 Task: Create a dynamic three-point lighting setup for a well-balanced portrait.
Action: Mouse moved to (763, 386)
Screenshot: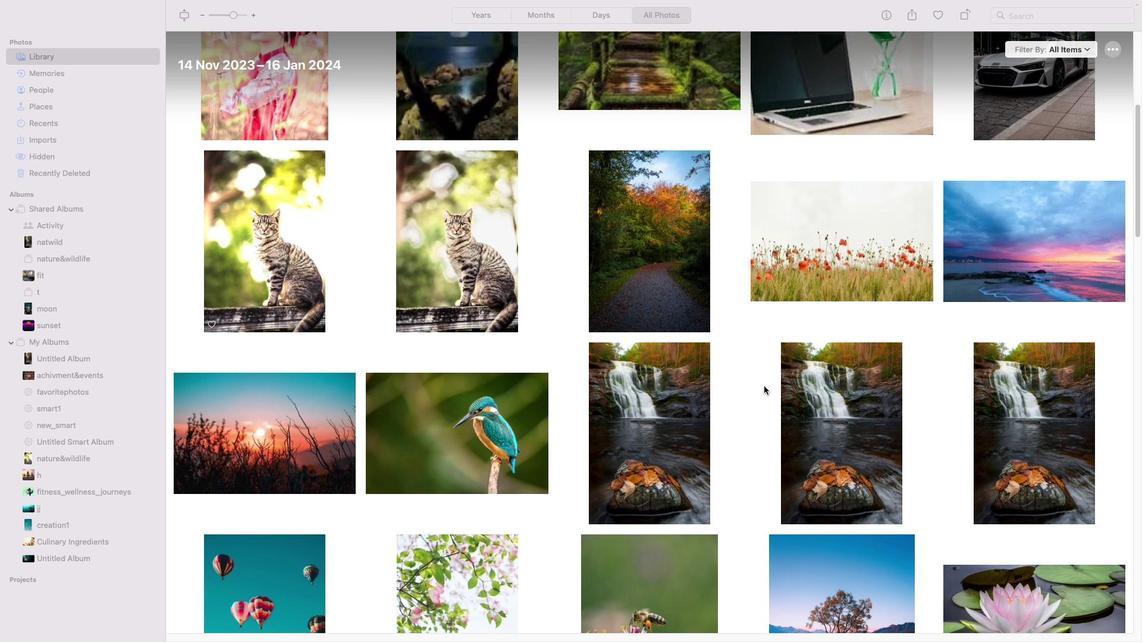 
Action: Mouse pressed left at (763, 386)
Screenshot: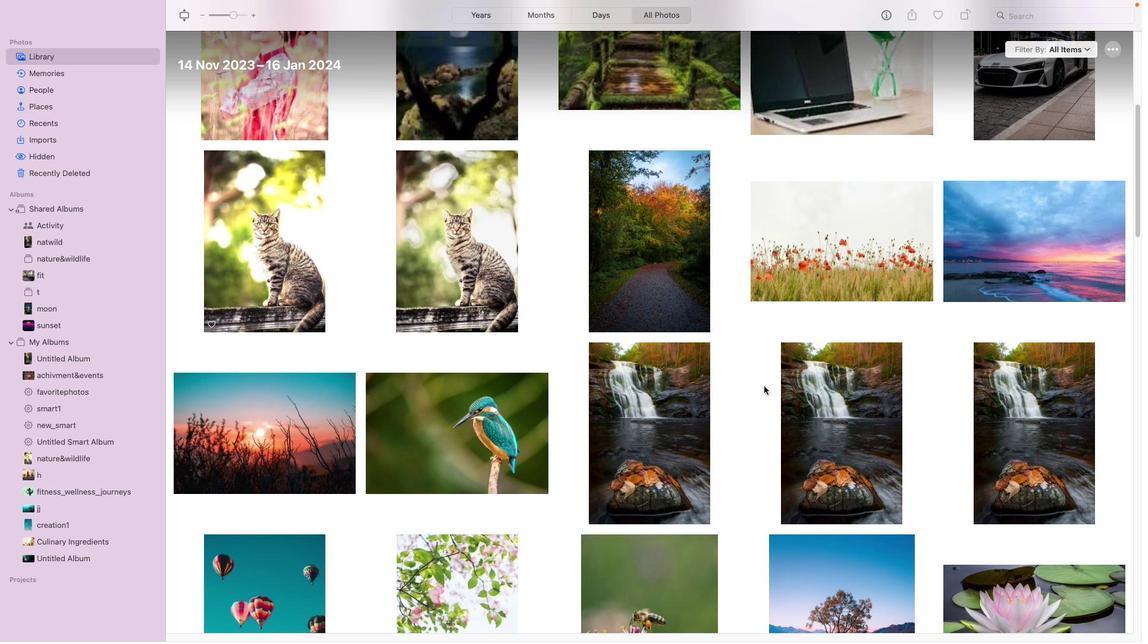 
Action: Mouse moved to (516, 415)
Screenshot: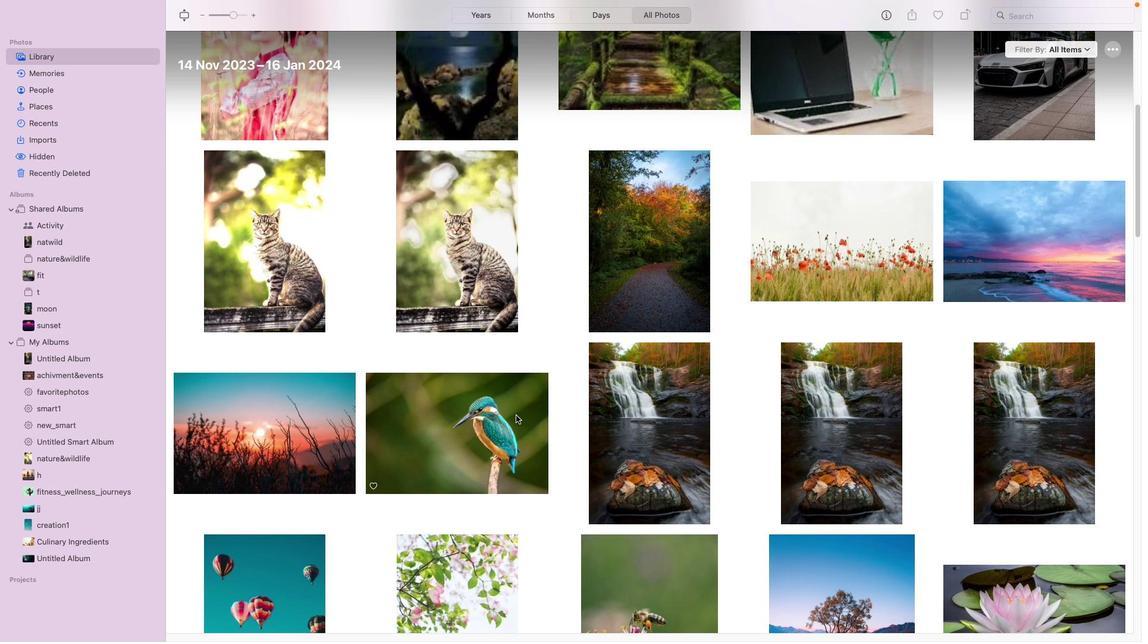
Action: Mouse pressed left at (516, 415)
Screenshot: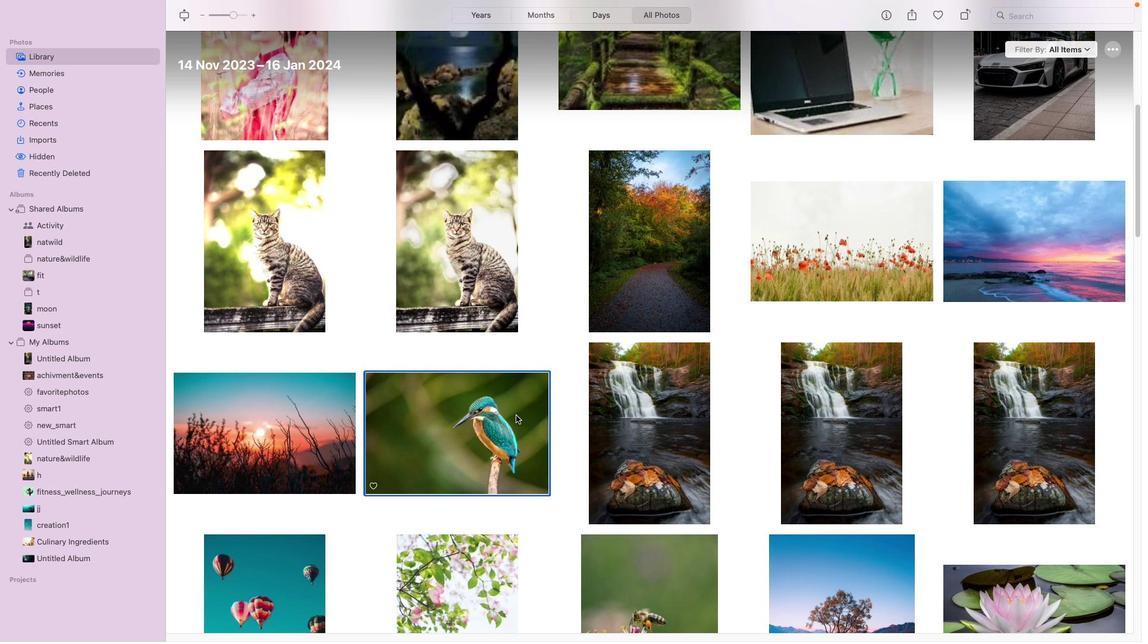 
Action: Mouse pressed left at (516, 415)
Screenshot: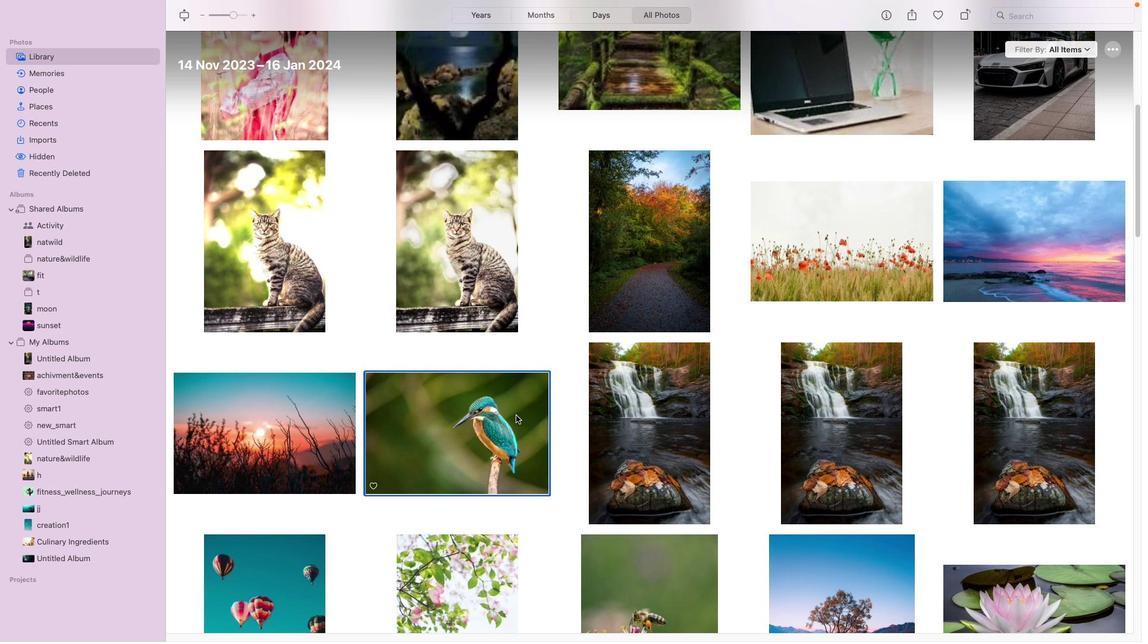 
Action: Mouse moved to (1117, 30)
Screenshot: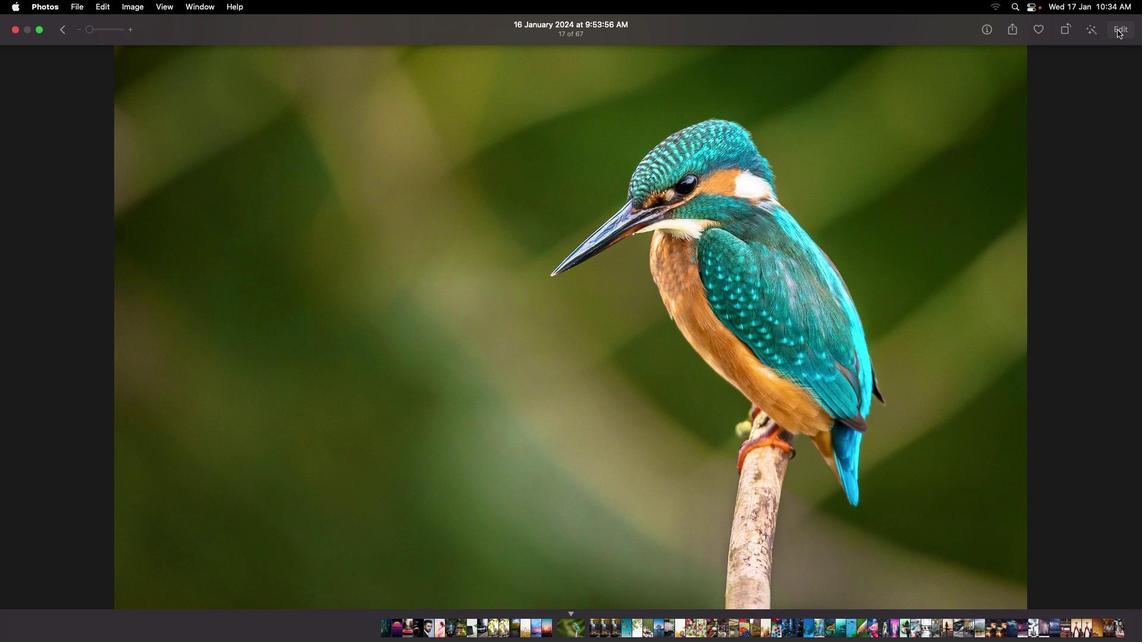
Action: Mouse pressed left at (1117, 30)
Screenshot: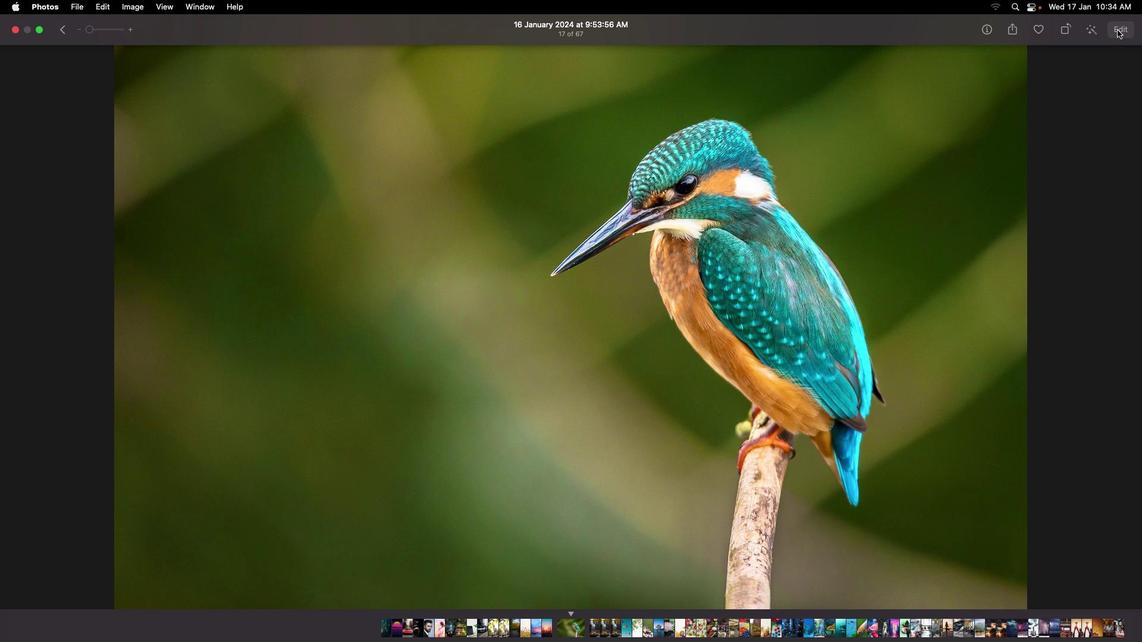 
Action: Mouse moved to (1102, 173)
Screenshot: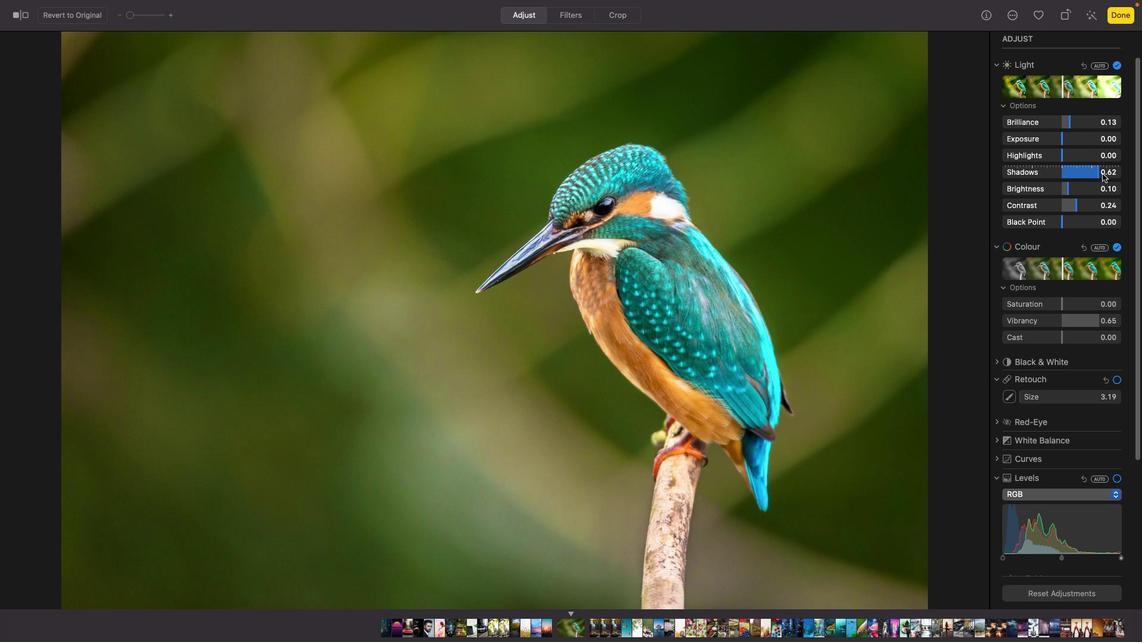 
Action: Mouse pressed left at (1102, 173)
Screenshot: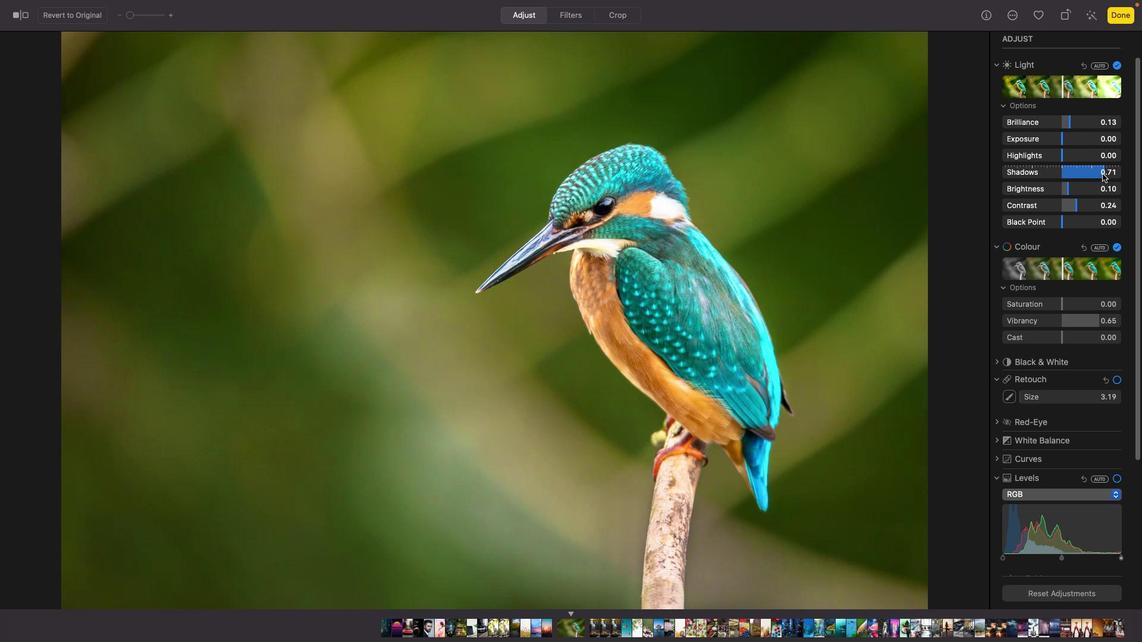 
Action: Mouse moved to (1062, 158)
Screenshot: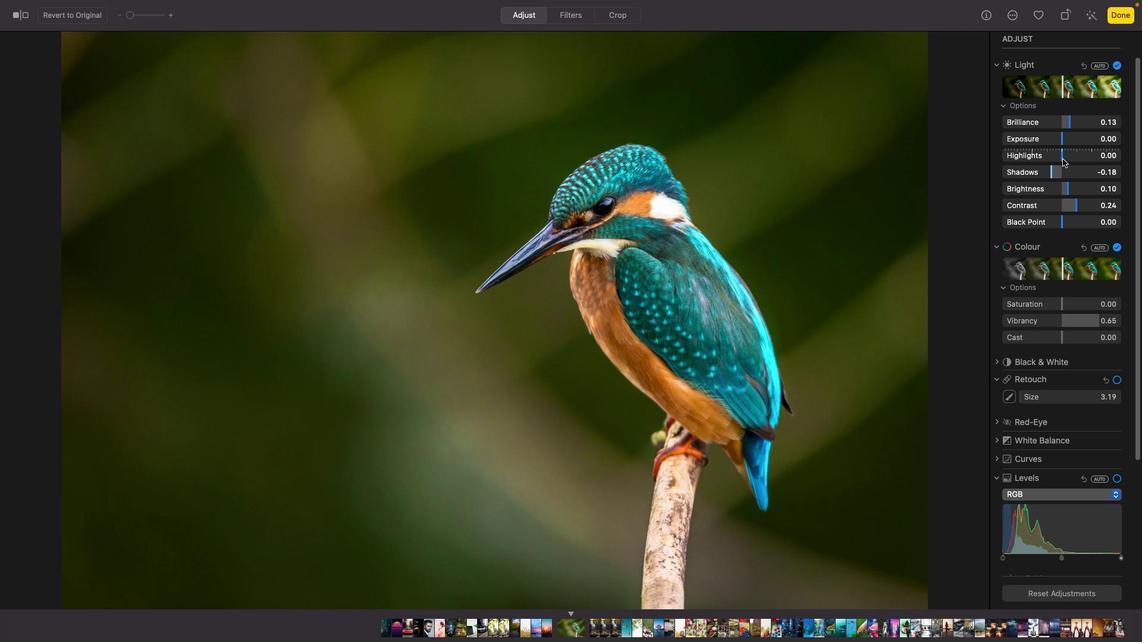 
Action: Mouse pressed left at (1062, 158)
Screenshot: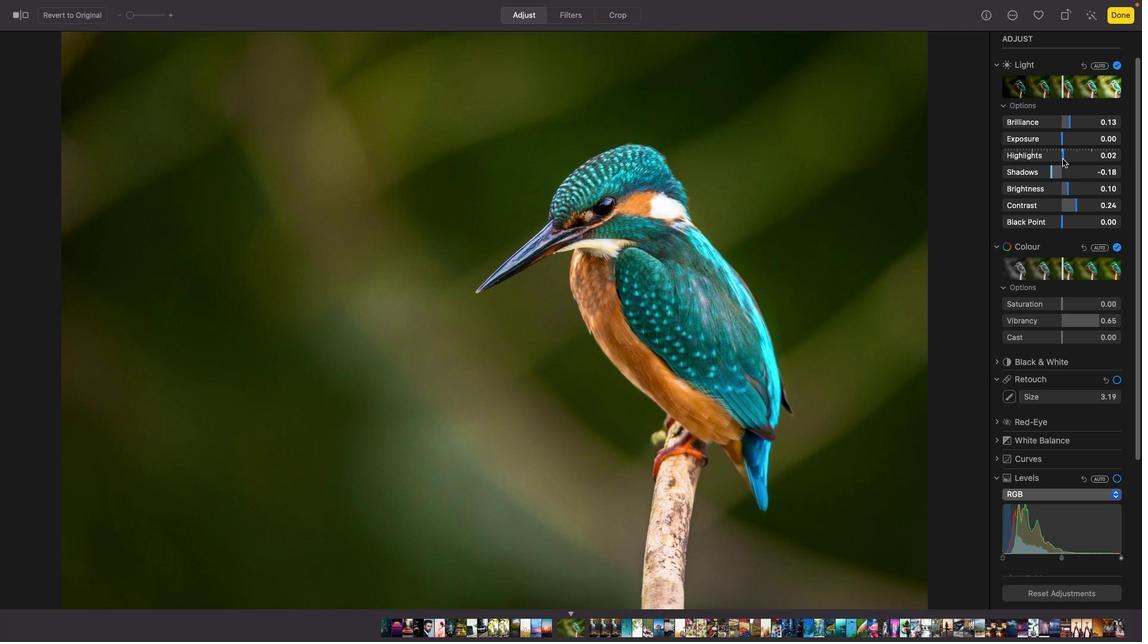 
Action: Mouse moved to (1064, 89)
Screenshot: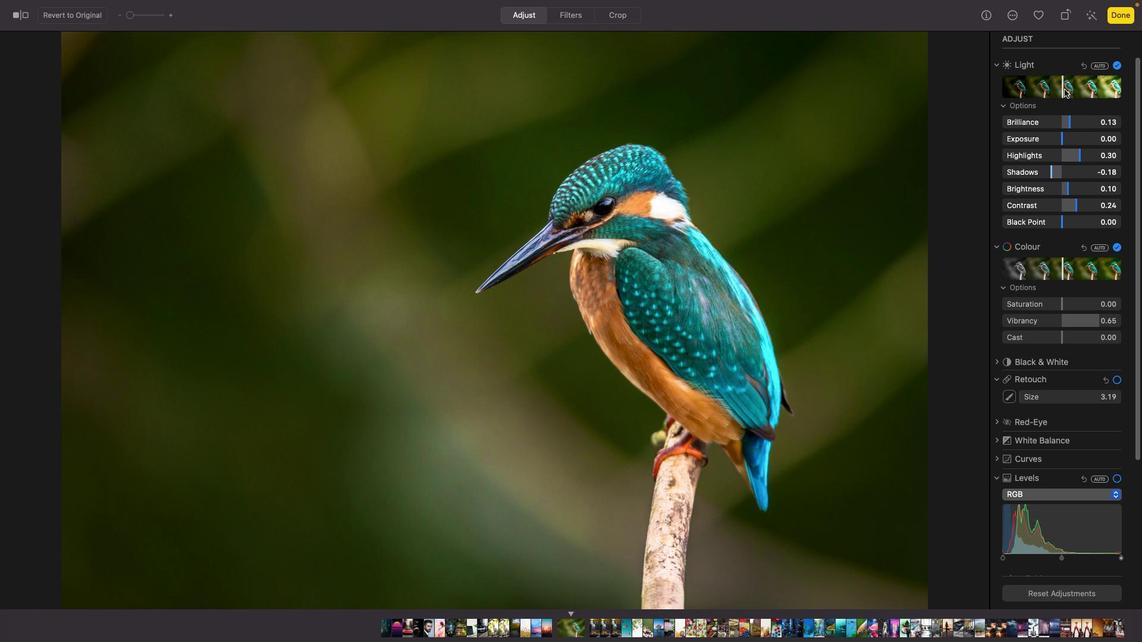 
Action: Mouse pressed left at (1064, 89)
Screenshot: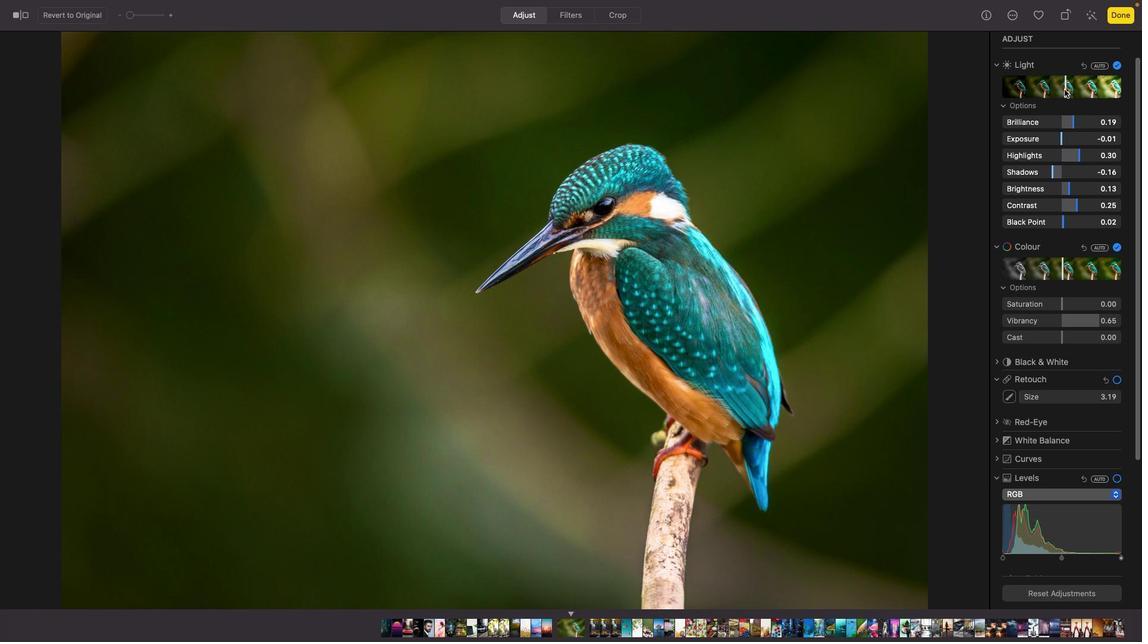 
Action: Mouse moved to (1077, 174)
Screenshot: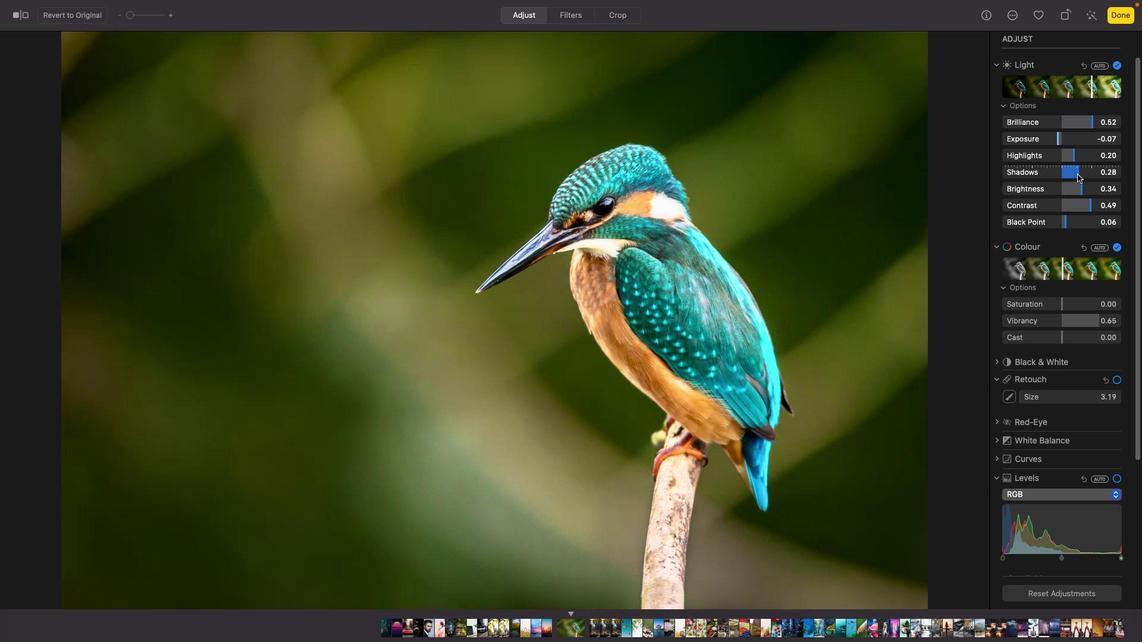 
Action: Mouse pressed left at (1077, 174)
Screenshot: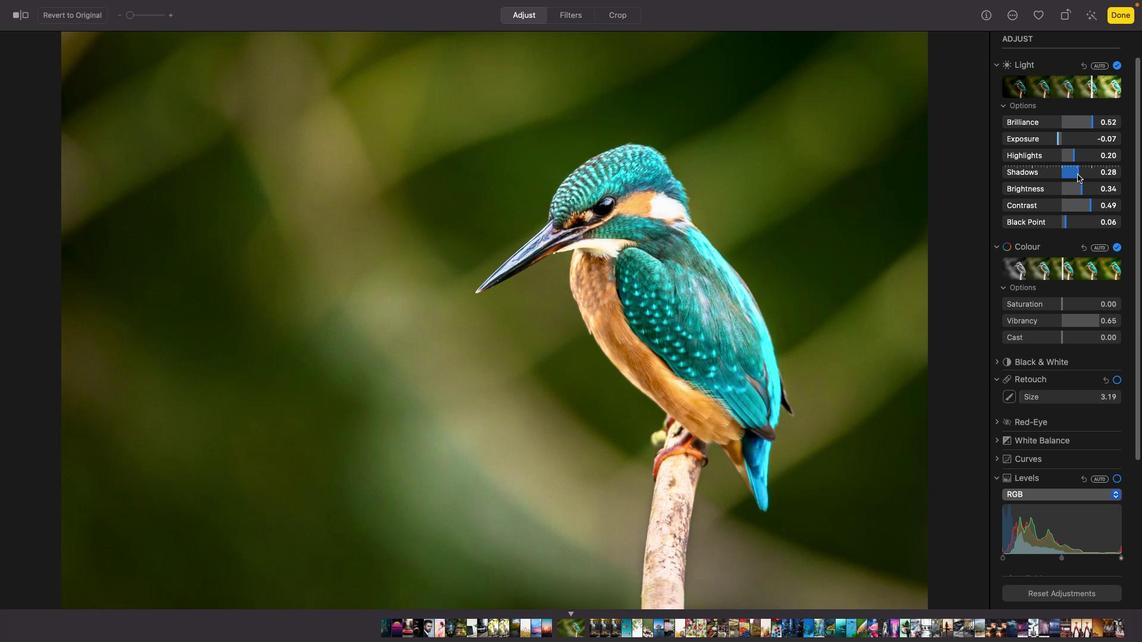 
Action: Mouse moved to (999, 462)
Screenshot: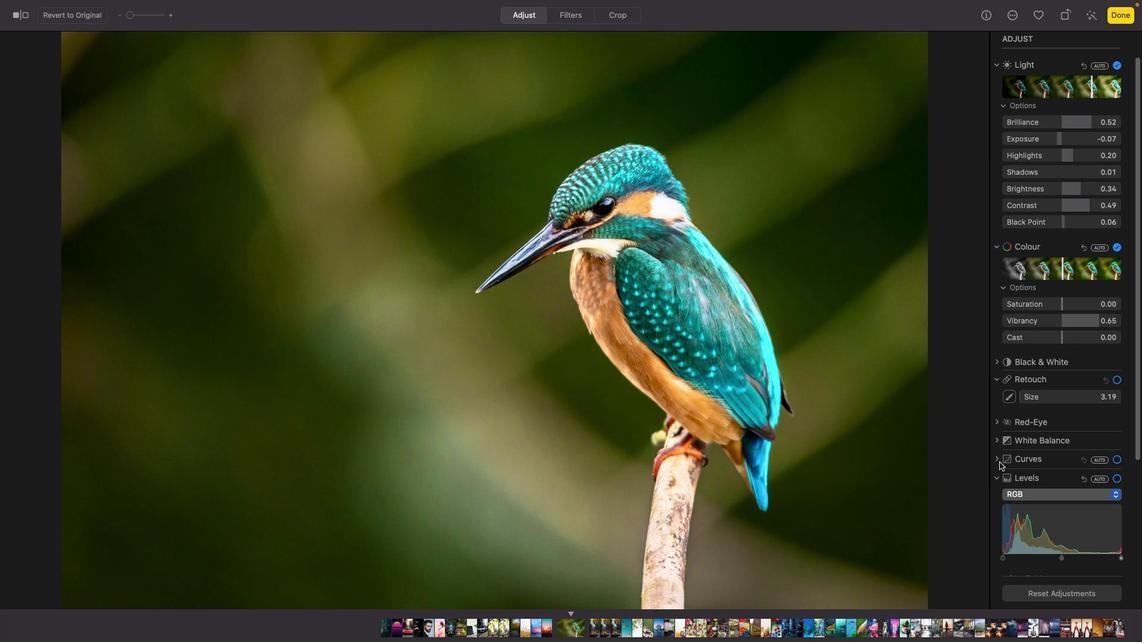 
Action: Mouse pressed left at (999, 462)
Screenshot: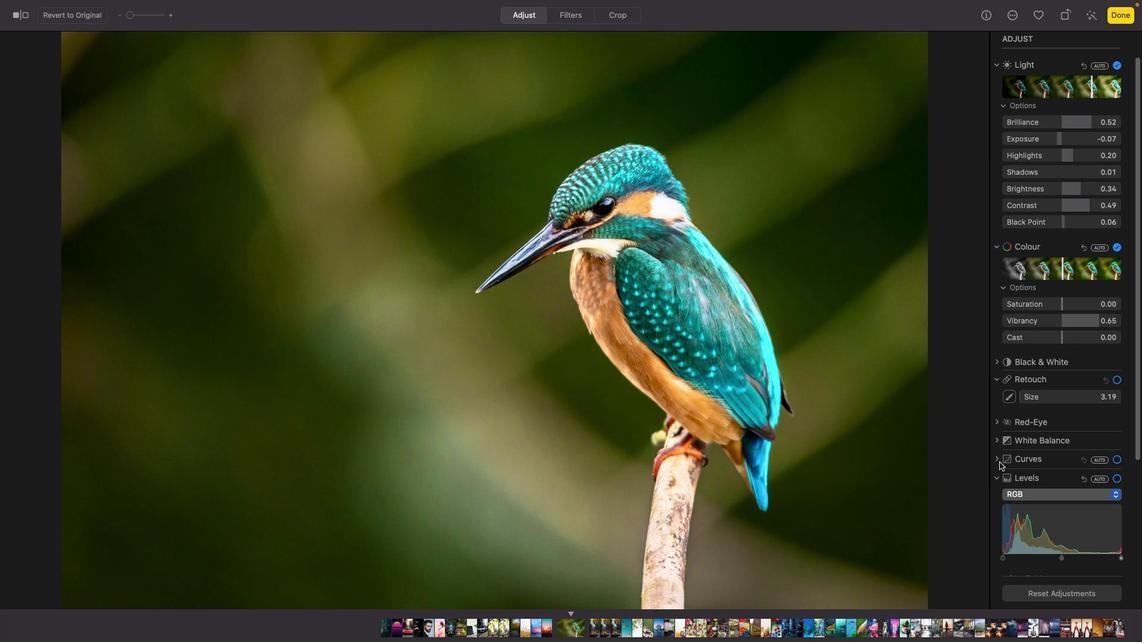 
Action: Mouse moved to (1118, 462)
Screenshot: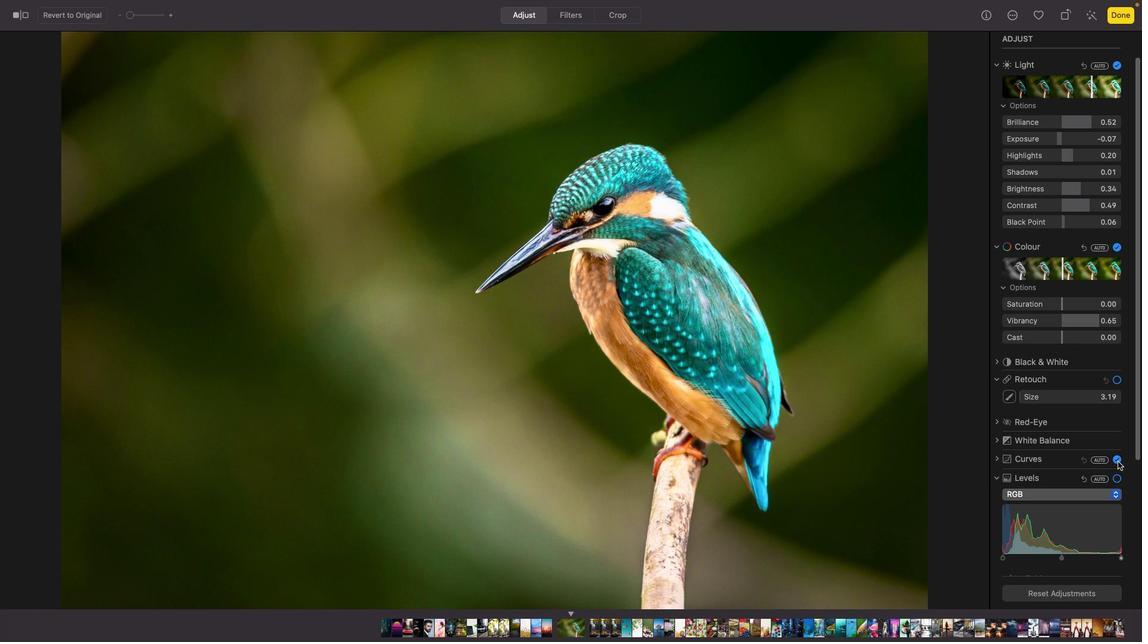 
Action: Mouse pressed left at (1118, 462)
Screenshot: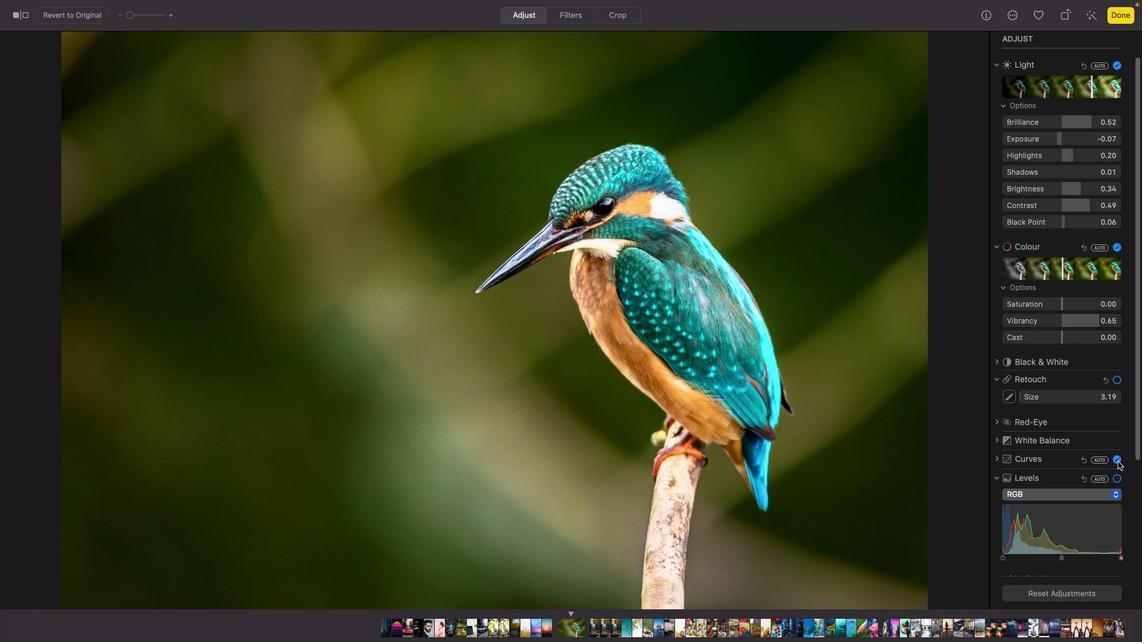 
Action: Mouse moved to (998, 459)
Screenshot: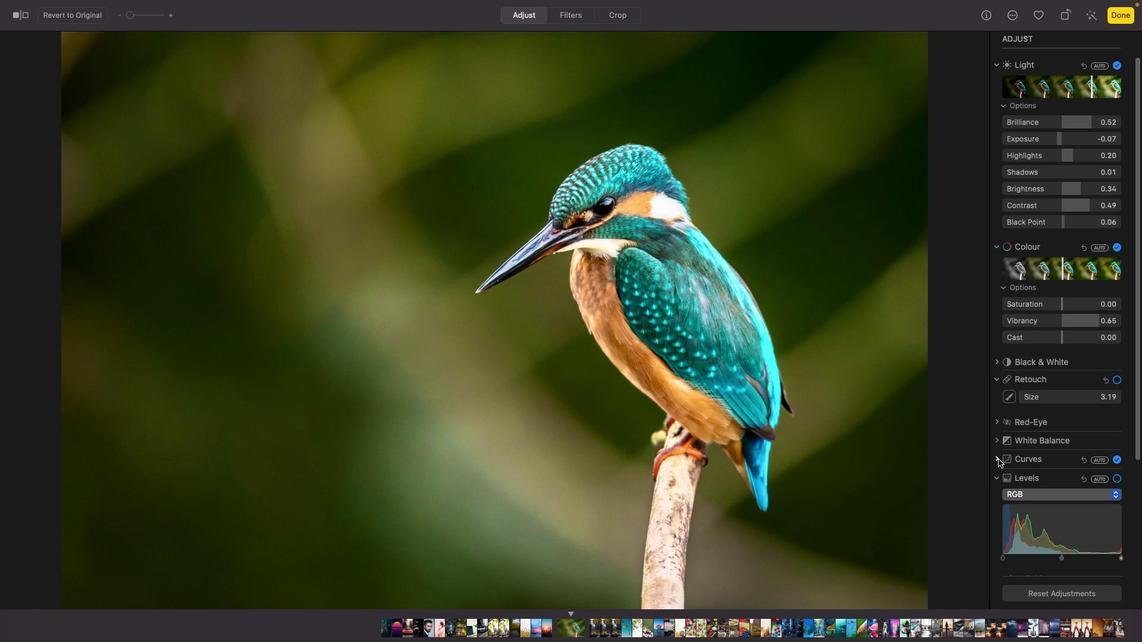
Action: Mouse pressed left at (998, 459)
Screenshot: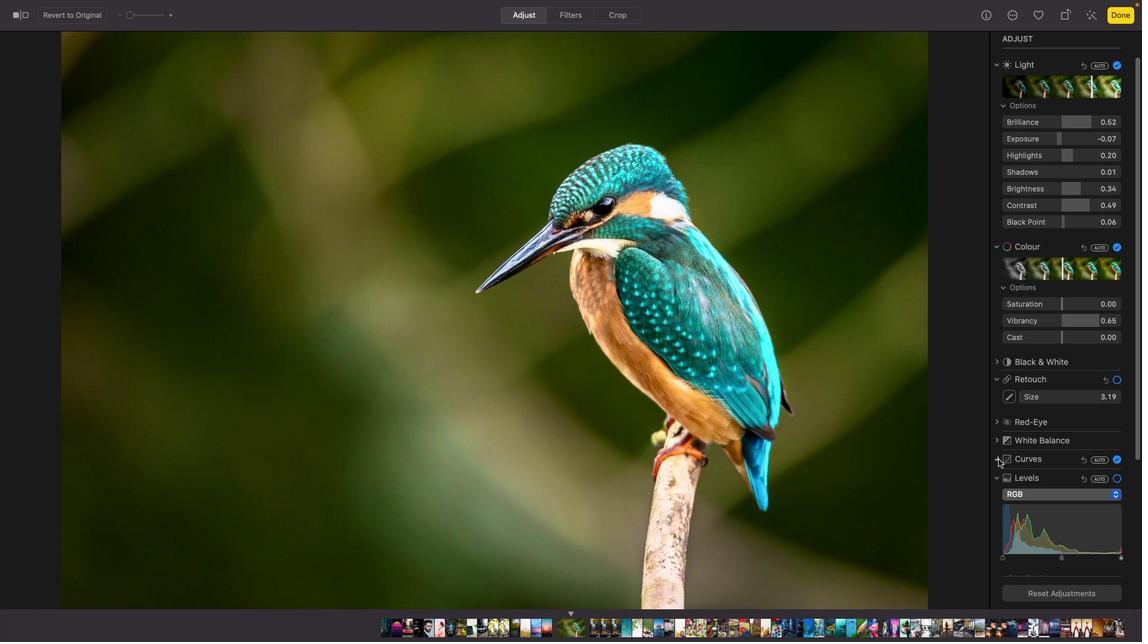 
Action: Mouse moved to (1086, 499)
Screenshot: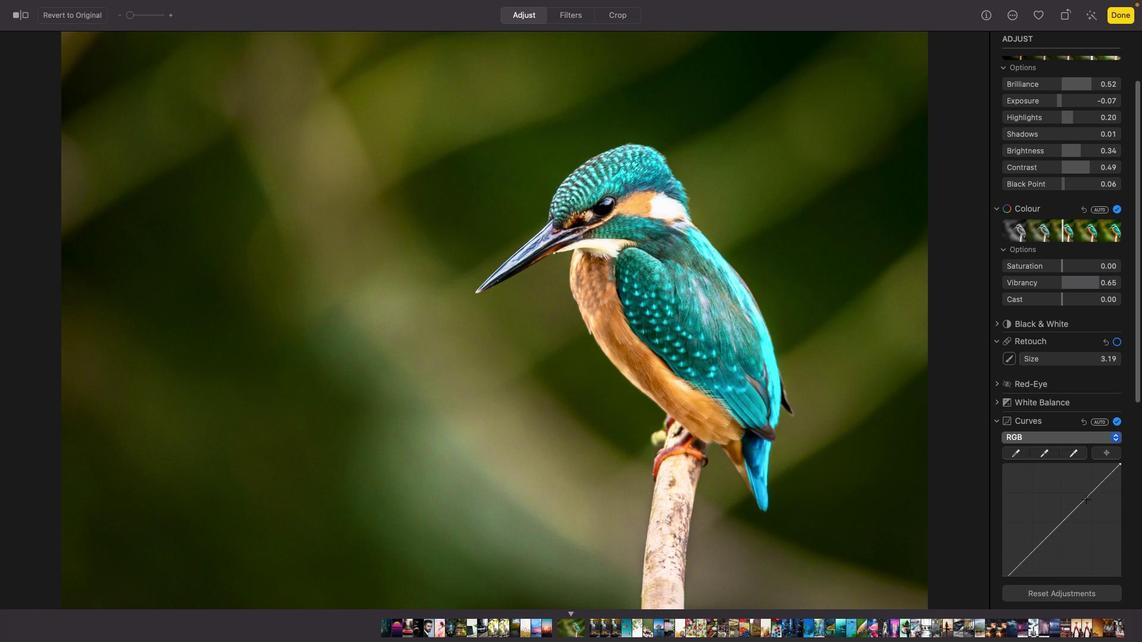 
Action: Mouse pressed left at (1086, 499)
Screenshot: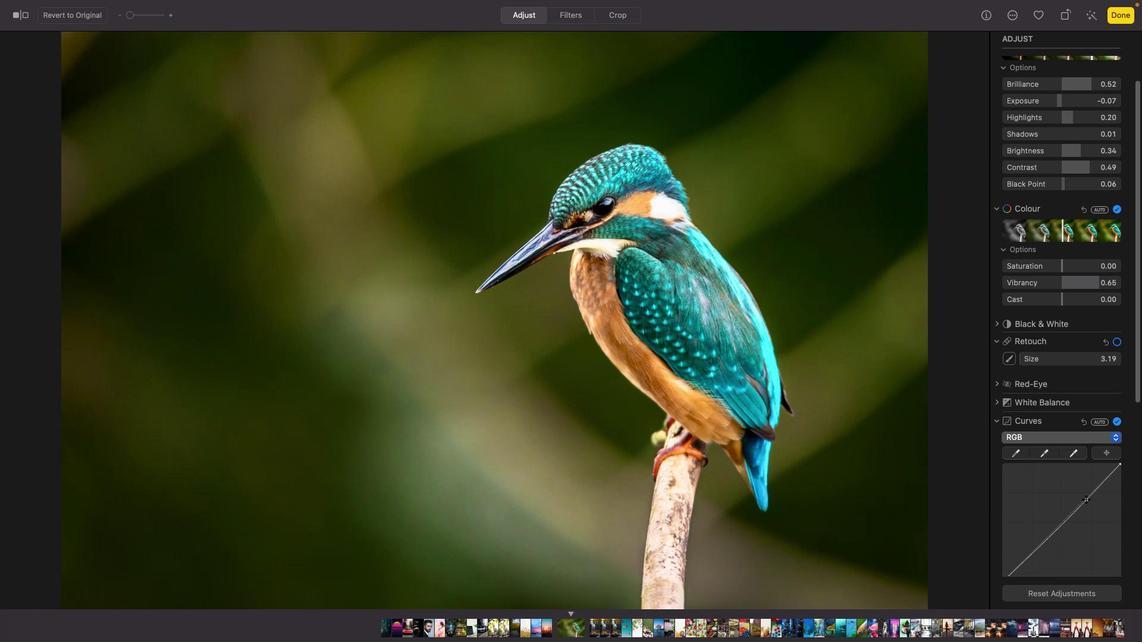 
Action: Mouse moved to (1060, 490)
Screenshot: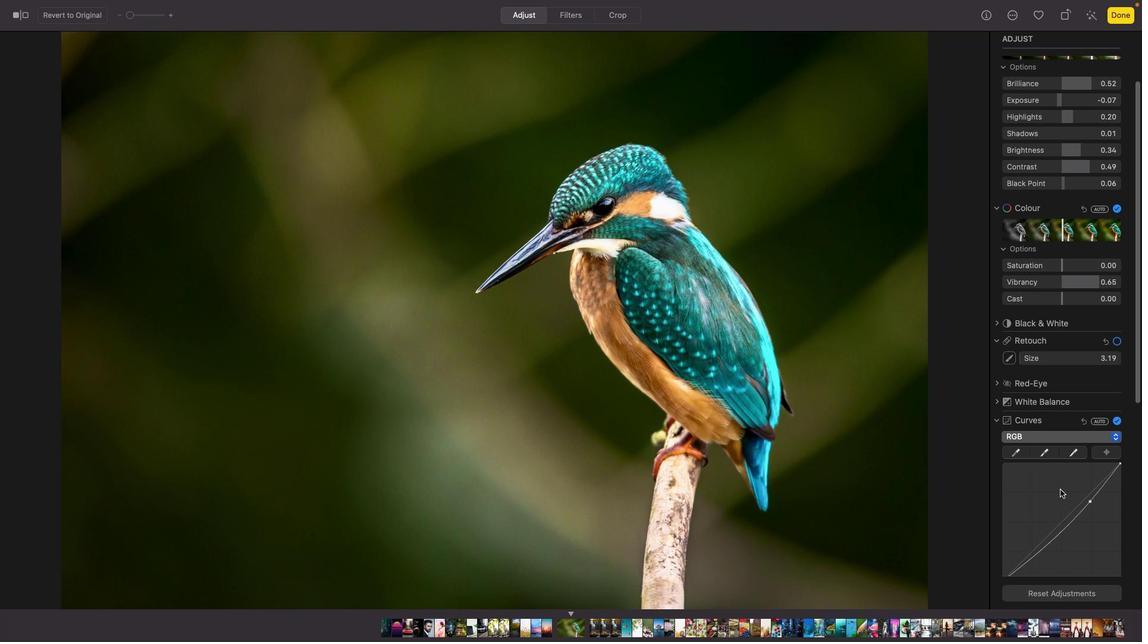 
Action: Mouse scrolled (1060, 490) with delta (0, 0)
Screenshot: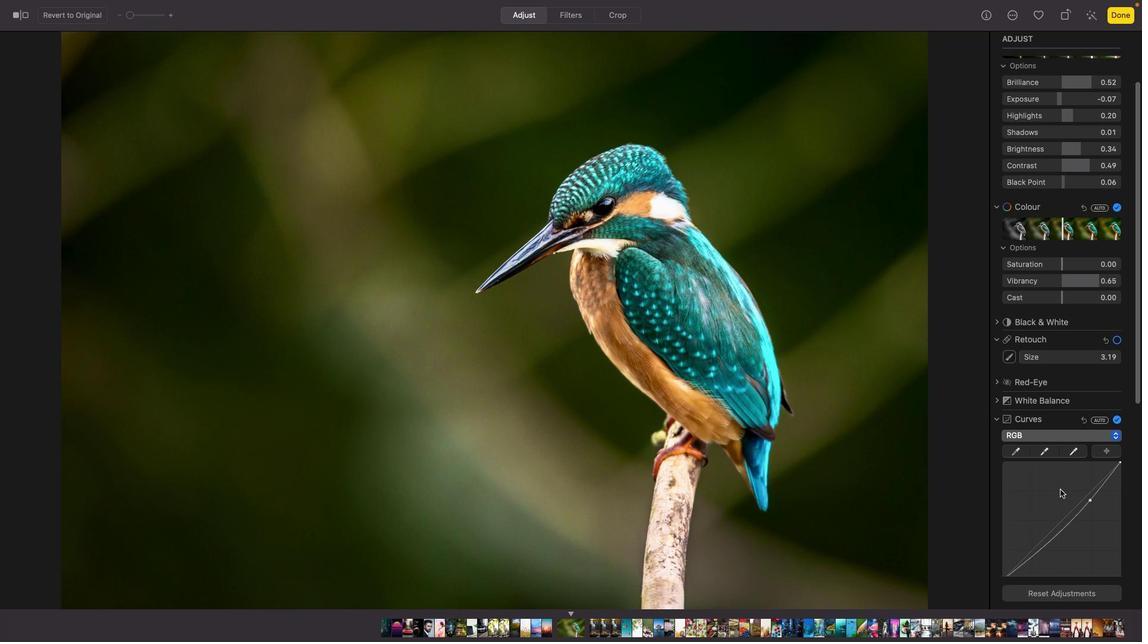 
Action: Mouse moved to (1060, 490)
Screenshot: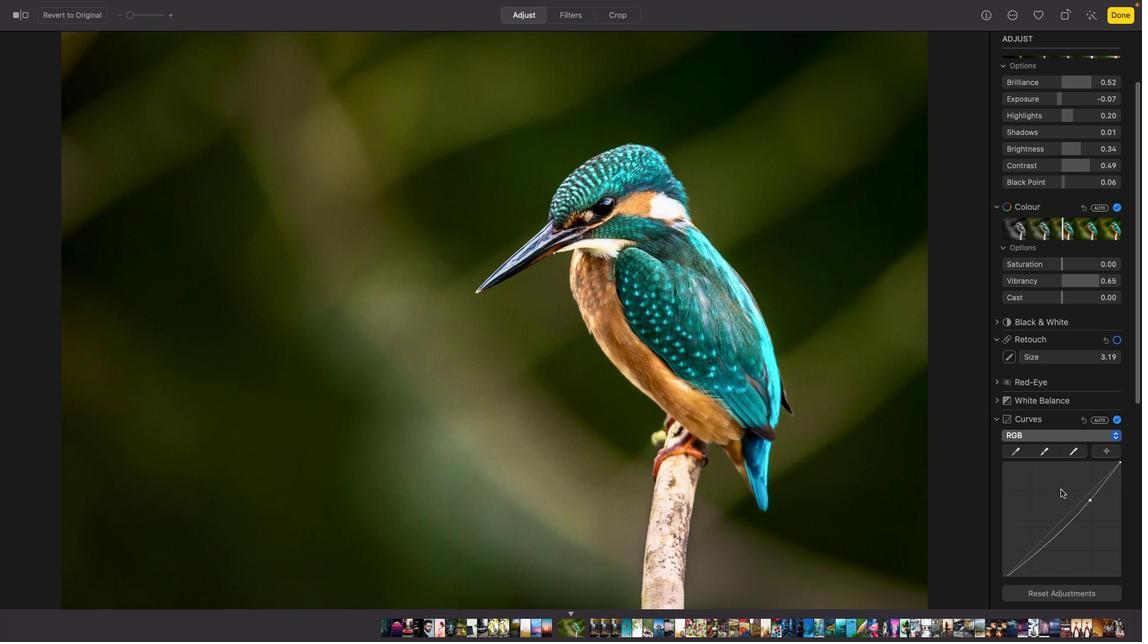 
Action: Mouse scrolled (1060, 490) with delta (0, 0)
Screenshot: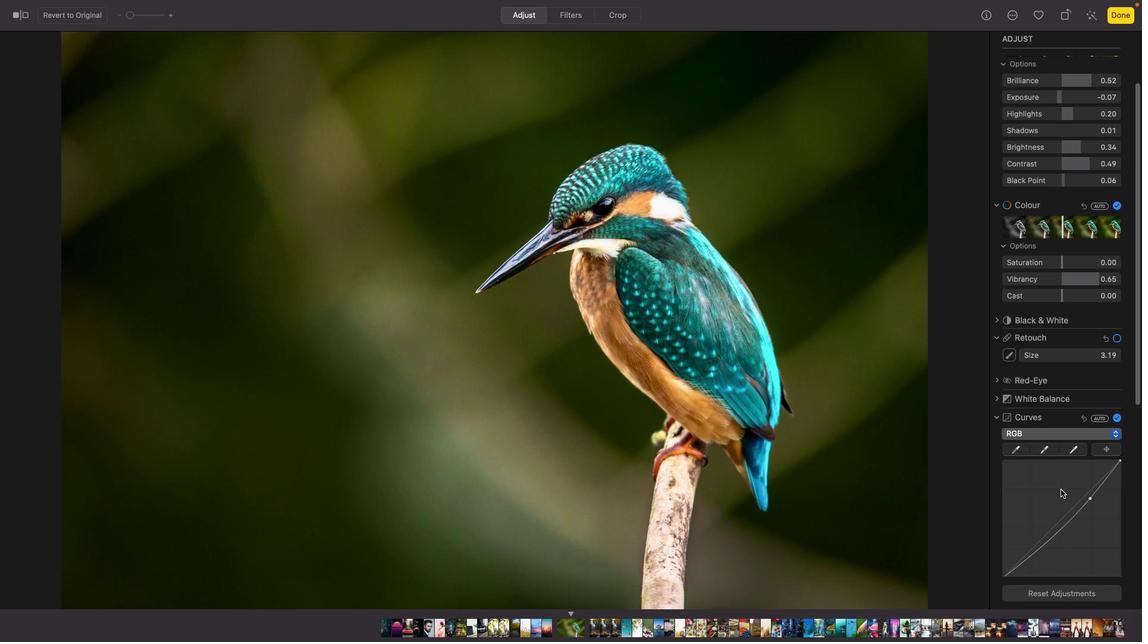 
Action: Mouse moved to (1060, 490)
Screenshot: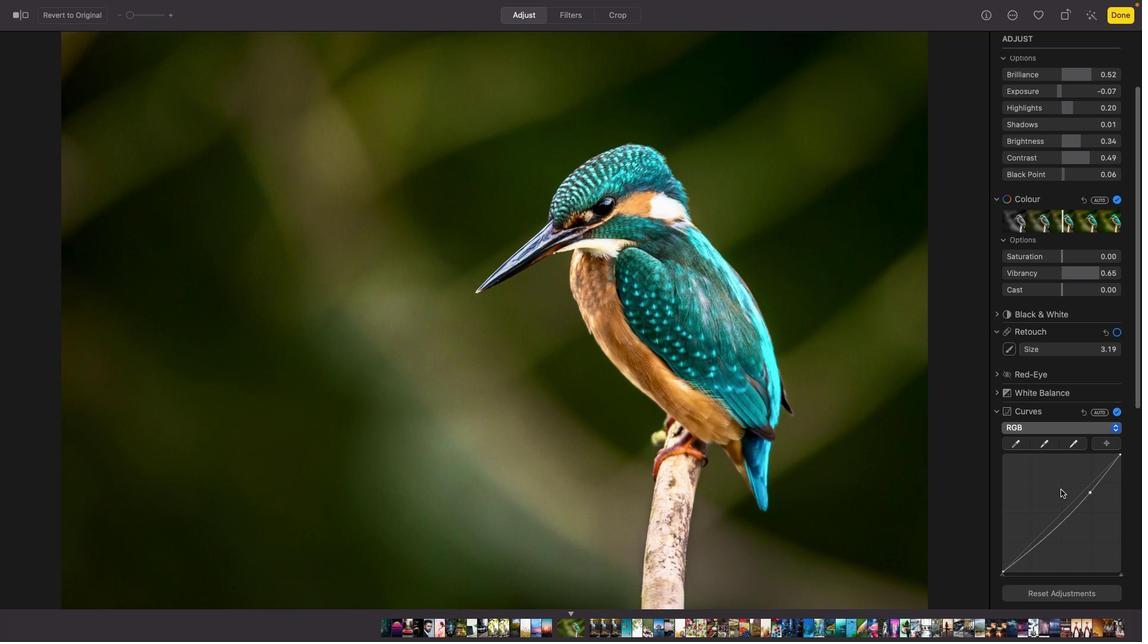 
Action: Mouse scrolled (1060, 490) with delta (0, 0)
Screenshot: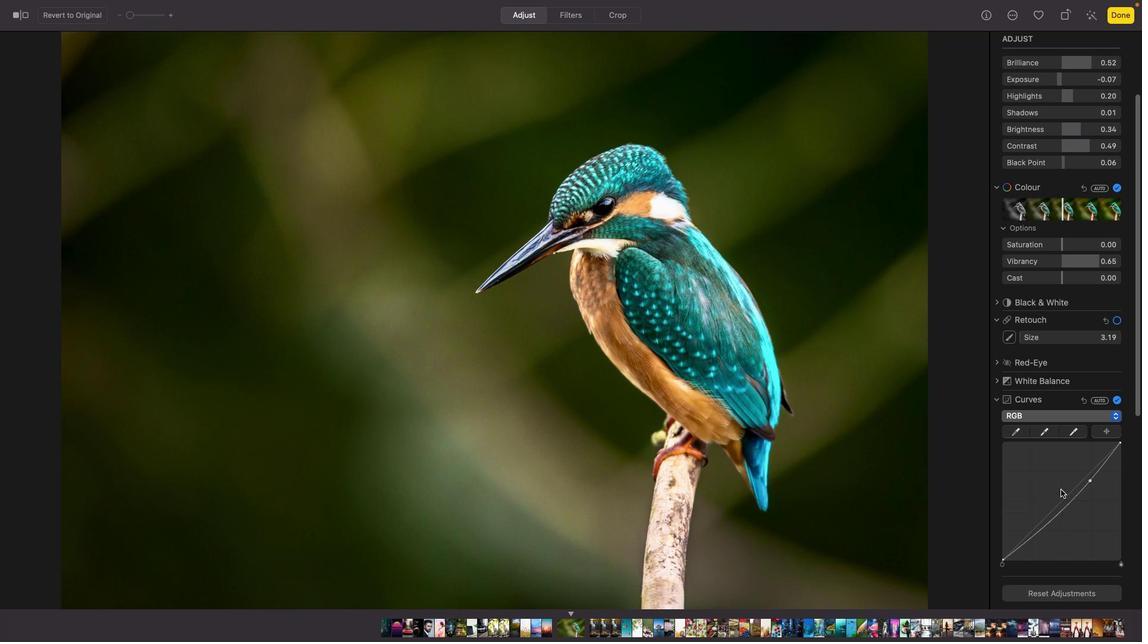 
Action: Mouse scrolled (1060, 490) with delta (0, 0)
Screenshot: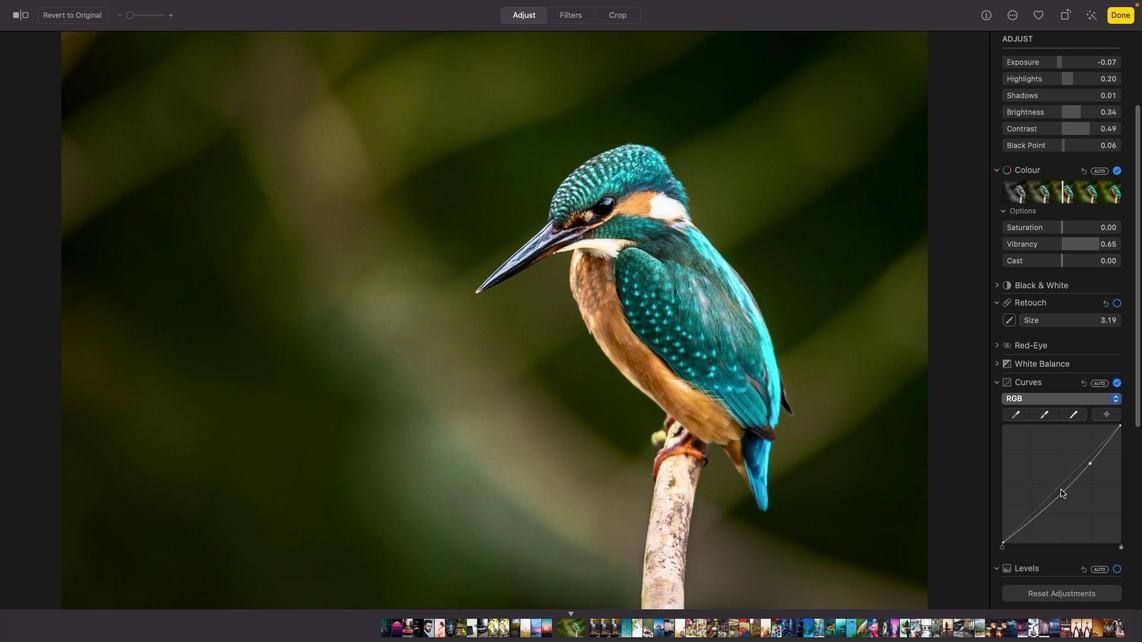 
Action: Mouse scrolled (1060, 490) with delta (0, 0)
Screenshot: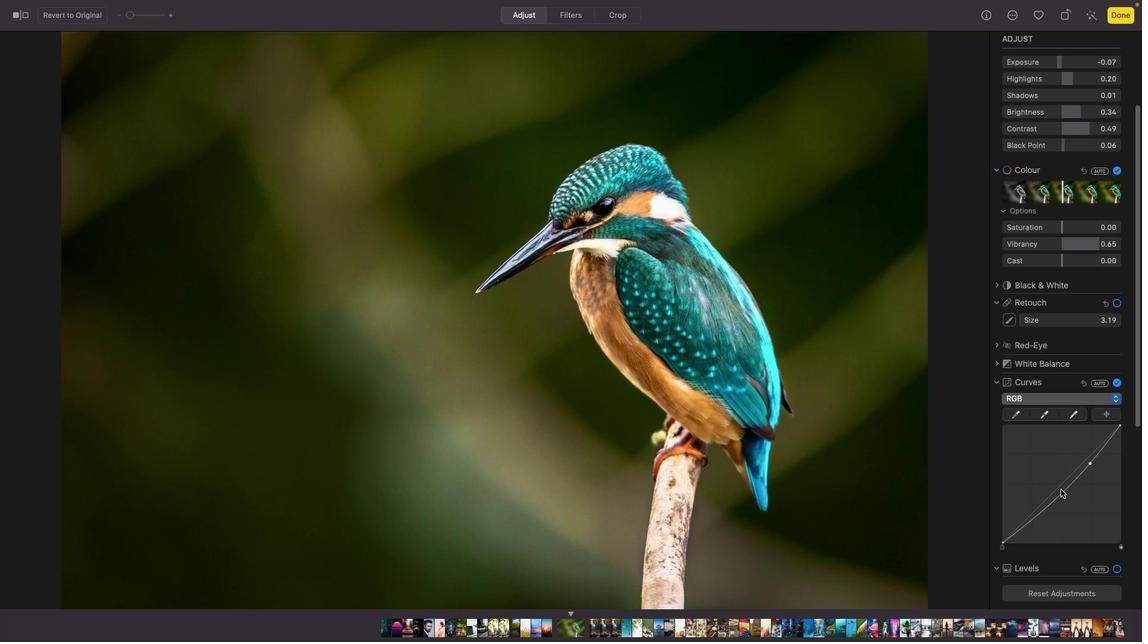 
Action: Mouse scrolled (1060, 490) with delta (0, -1)
Screenshot: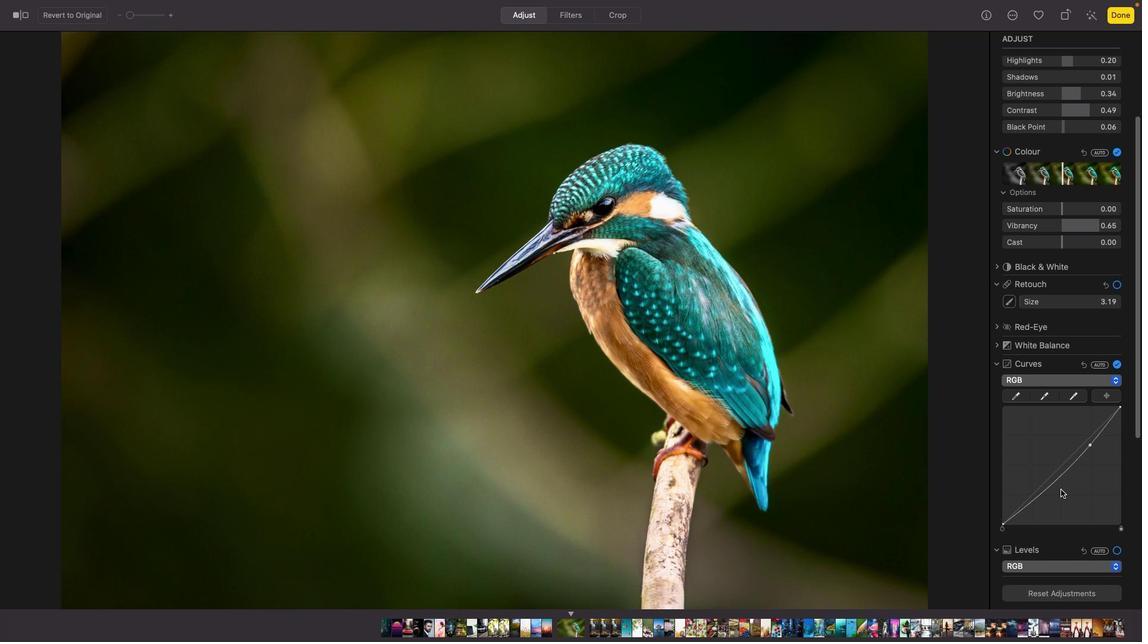
Action: Mouse scrolled (1060, 490) with delta (0, -1)
Screenshot: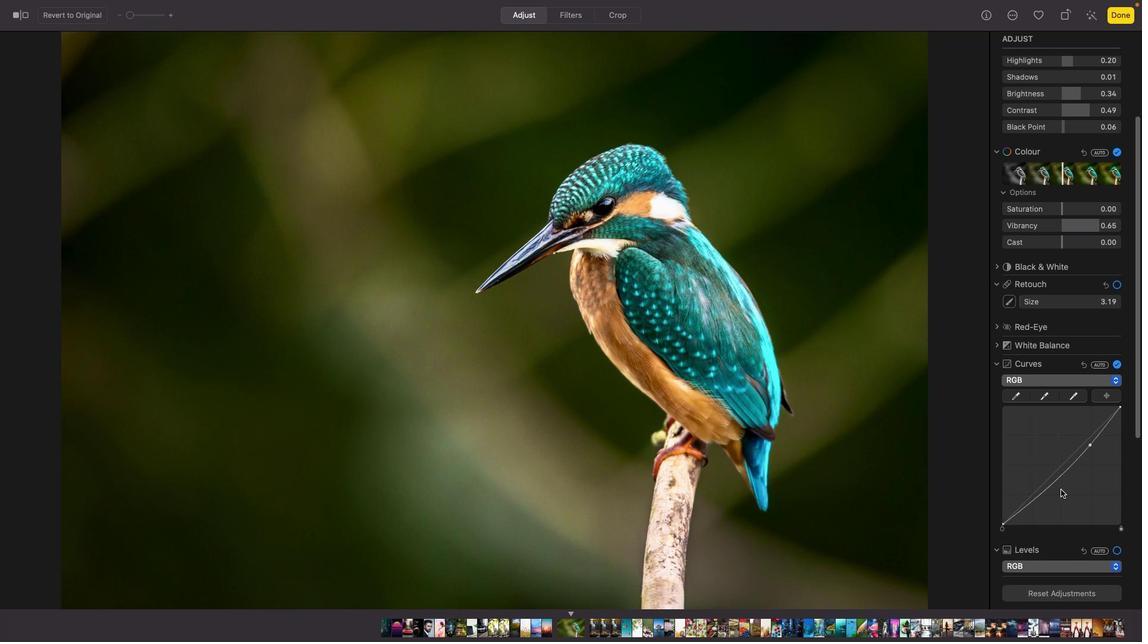
Action: Mouse moved to (1060, 489)
Screenshot: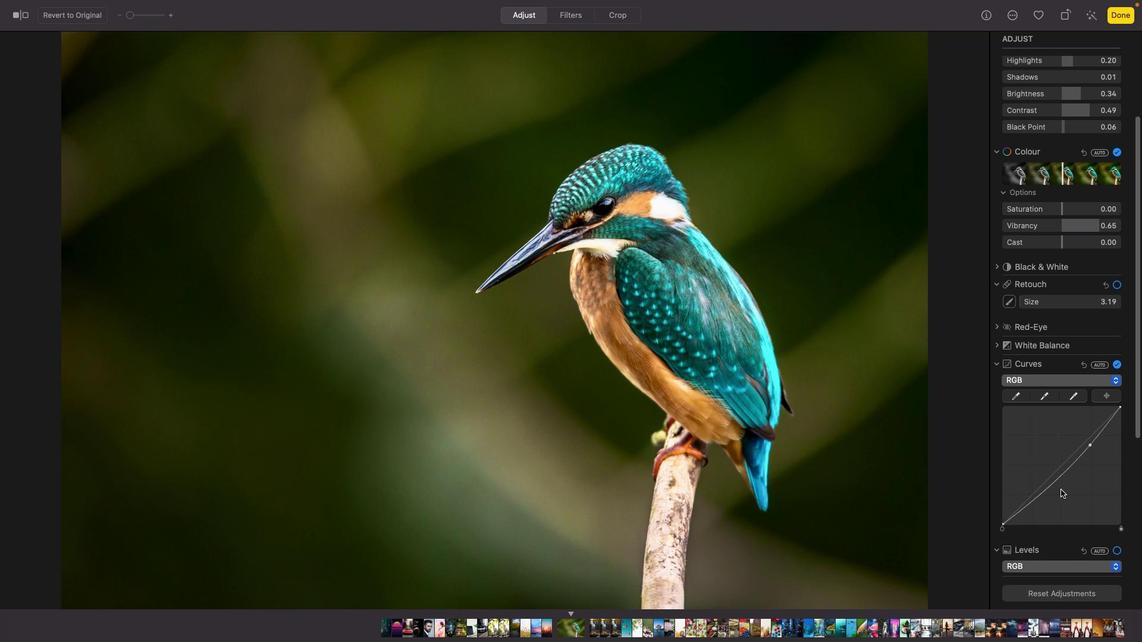 
Action: Mouse scrolled (1060, 489) with delta (0, 0)
Screenshot: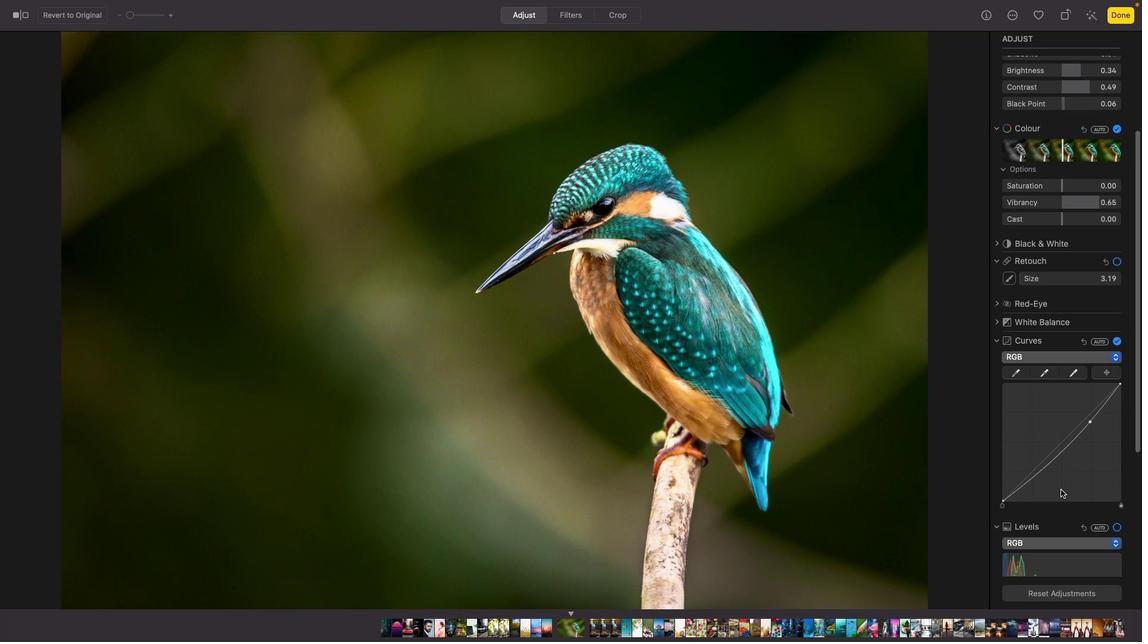 
Action: Mouse scrolled (1060, 489) with delta (0, 0)
Screenshot: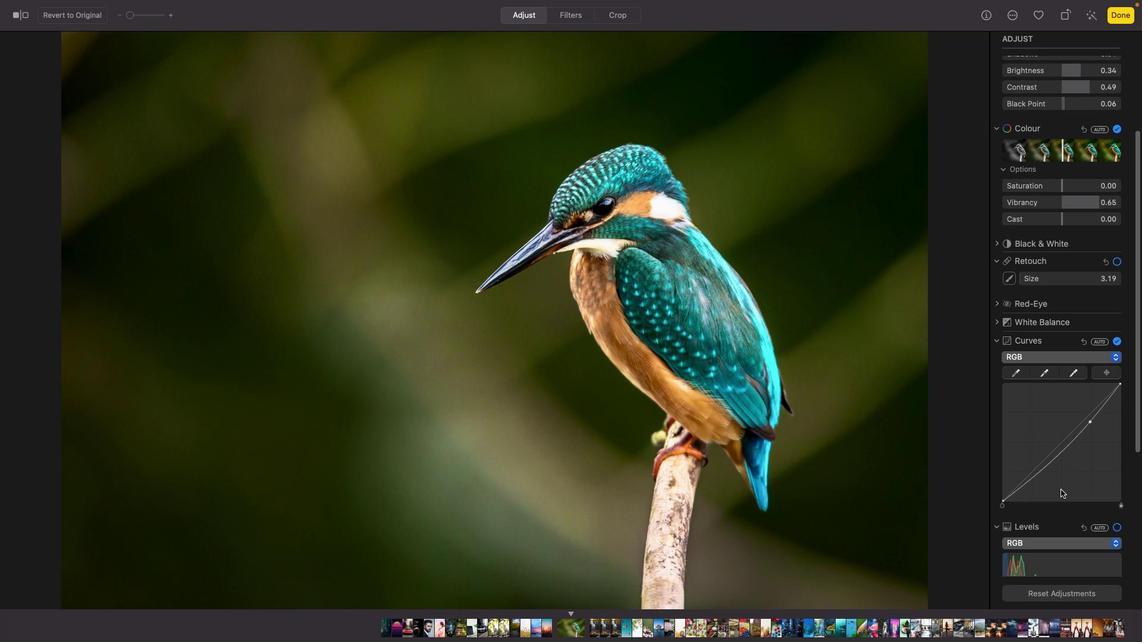 
Action: Mouse scrolled (1060, 489) with delta (0, -1)
Screenshot: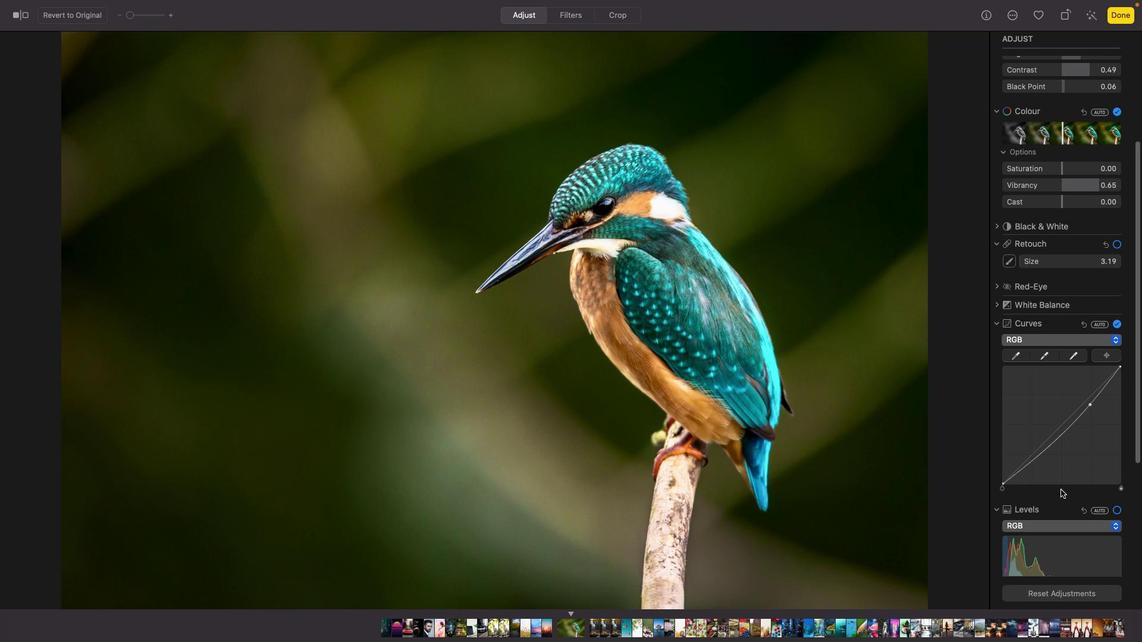 
Action: Mouse scrolled (1060, 489) with delta (0, -1)
Screenshot: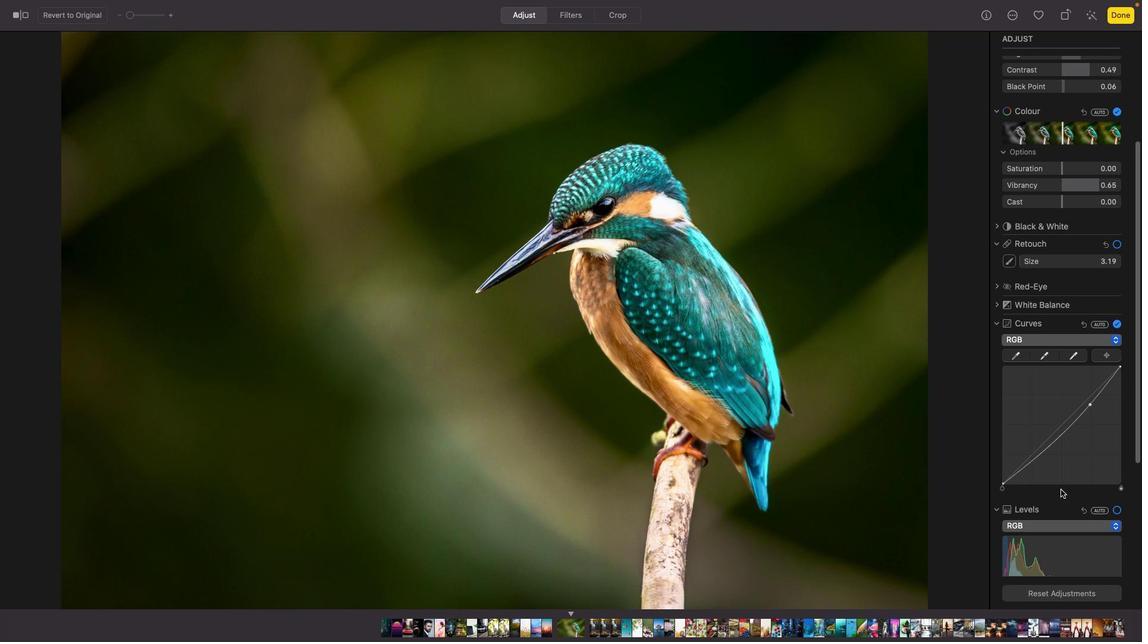 
Action: Mouse moved to (1115, 26)
Screenshot: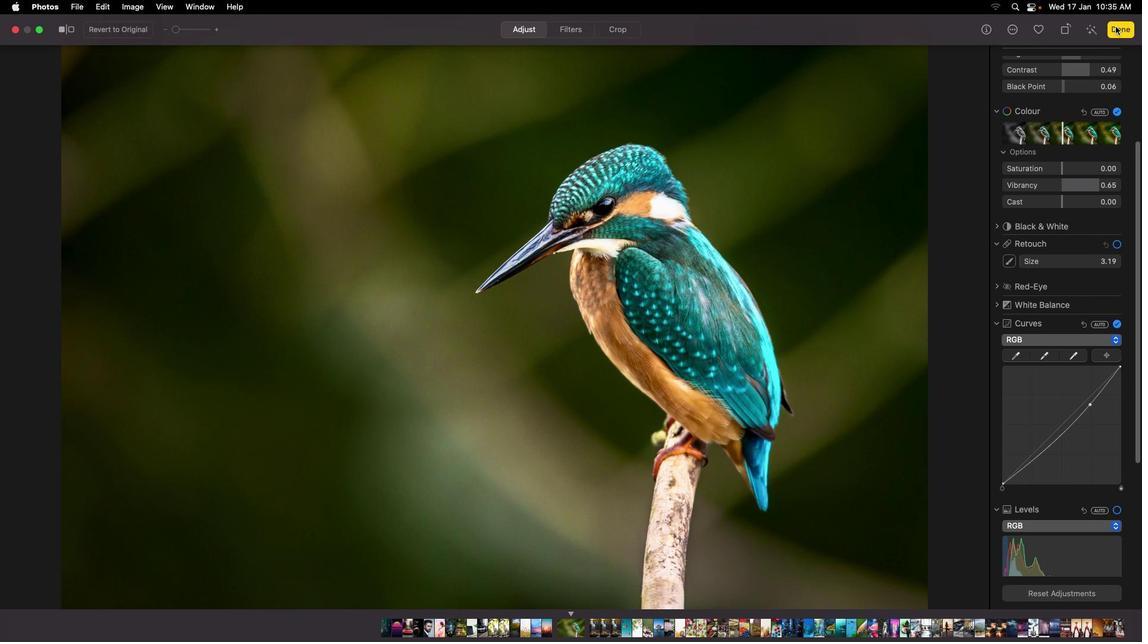 
Action: Mouse pressed left at (1115, 26)
Screenshot: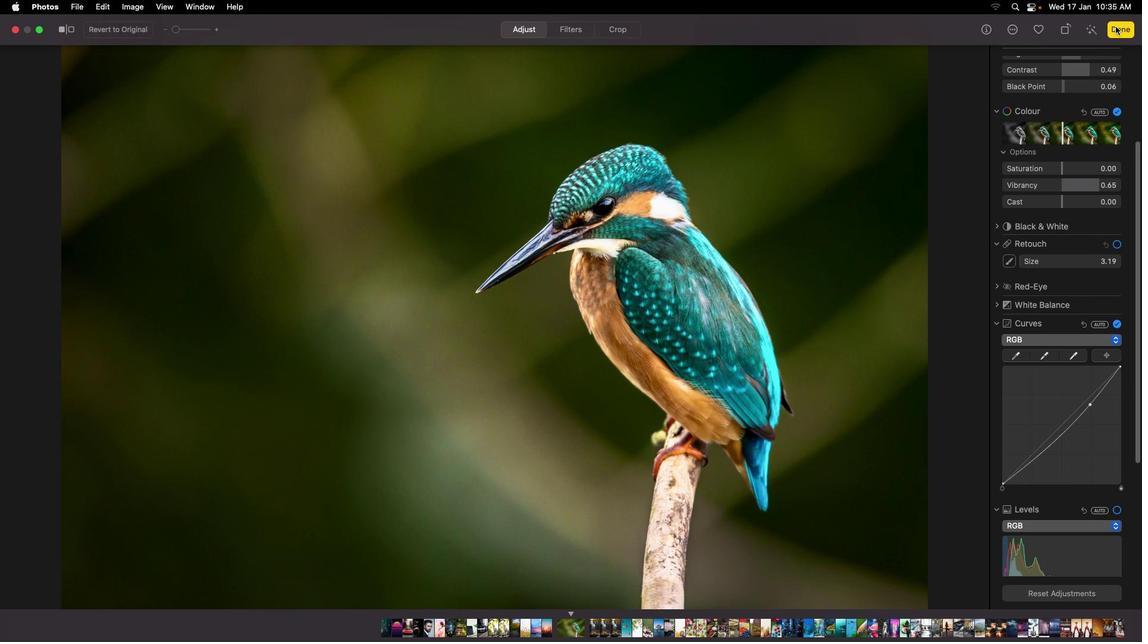 
Action: Mouse moved to (1110, 41)
Screenshot: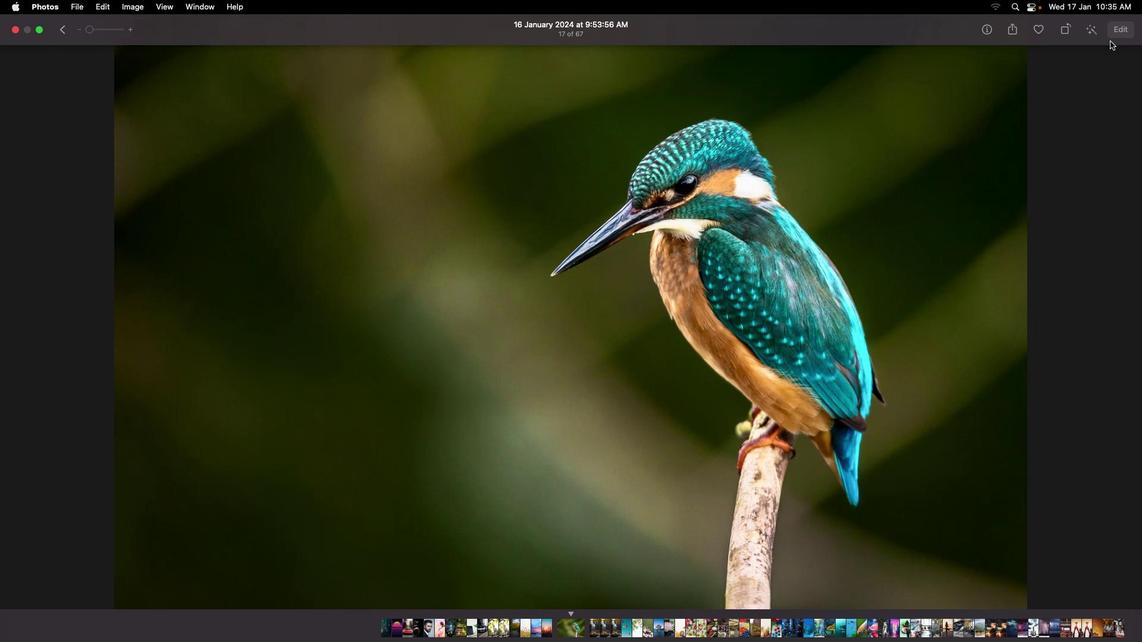 
